 Task: View the LOVE STORY trailer
Action: Mouse pressed left at (137, 60)
Screenshot: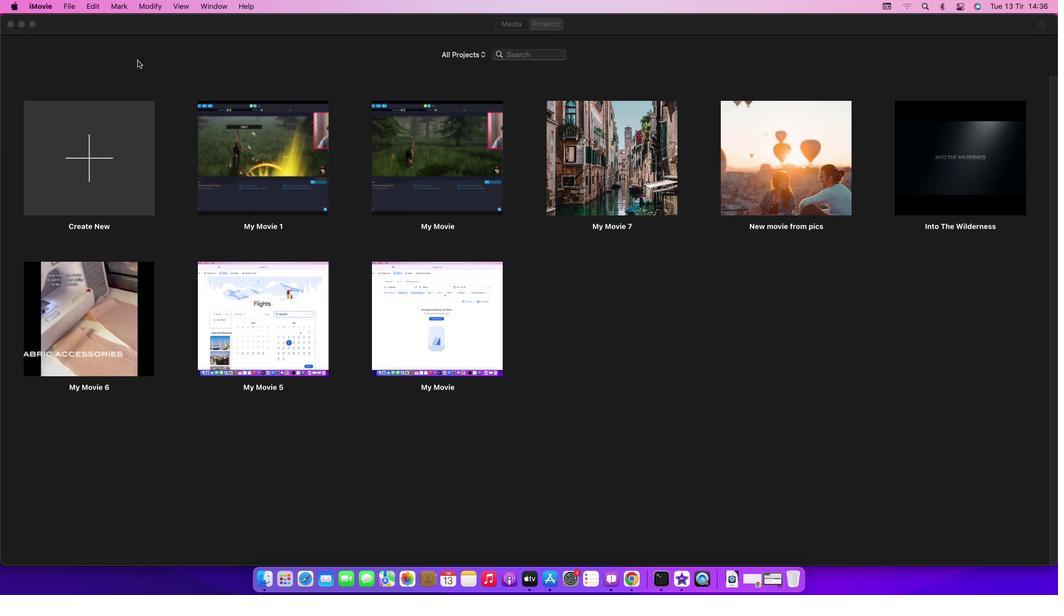 
Action: Mouse moved to (70, 6)
Screenshot: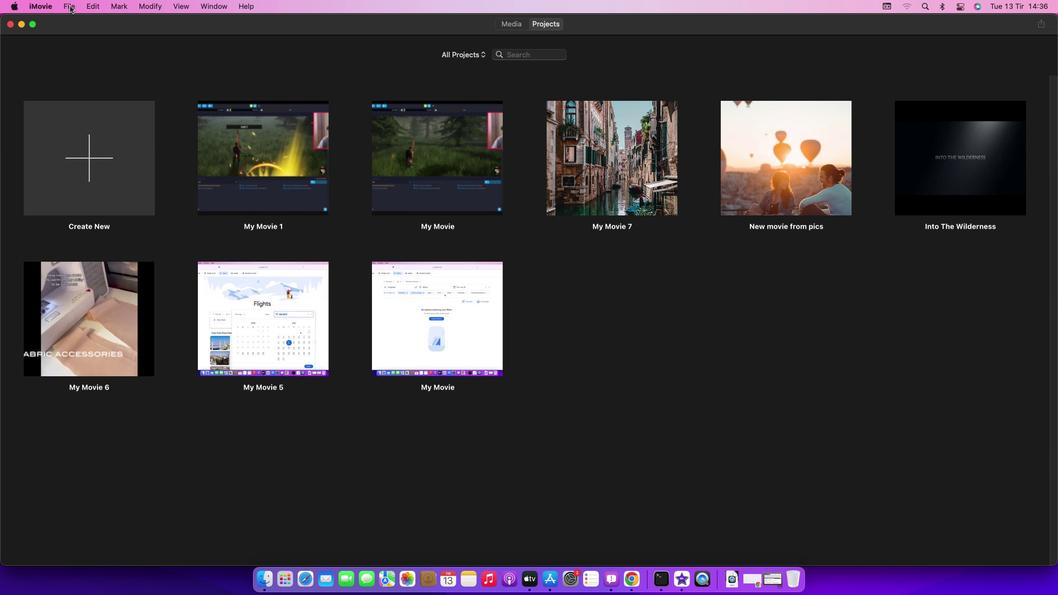 
Action: Mouse pressed left at (70, 6)
Screenshot: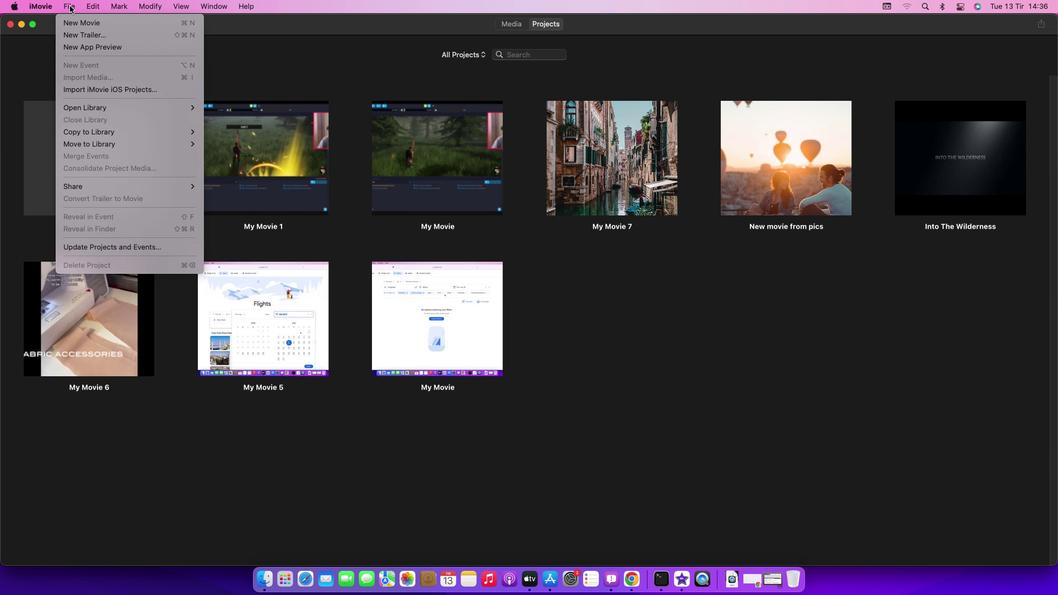 
Action: Mouse moved to (87, 36)
Screenshot: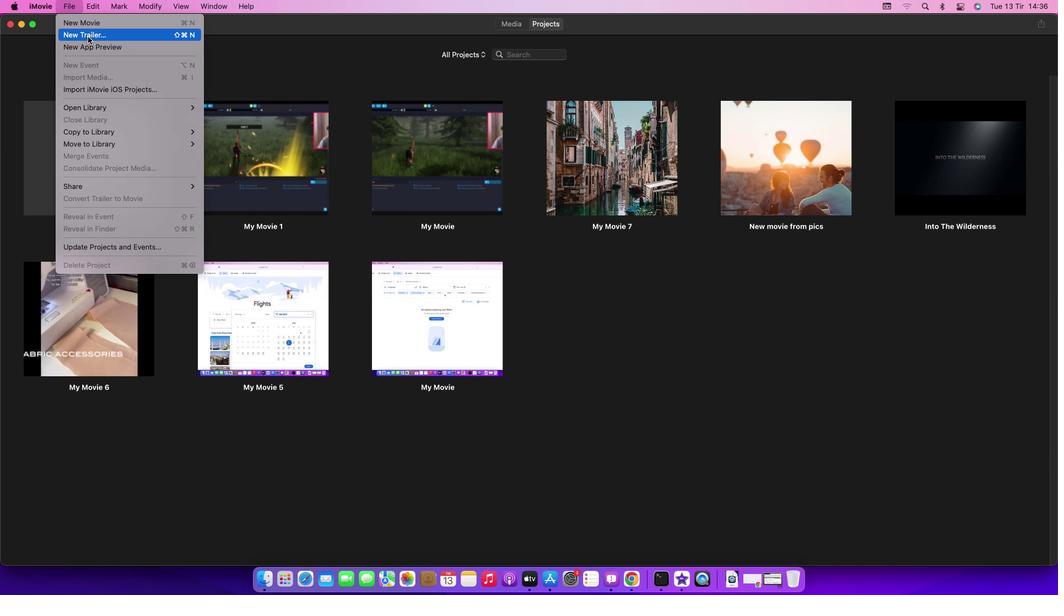 
Action: Mouse pressed left at (87, 36)
Screenshot: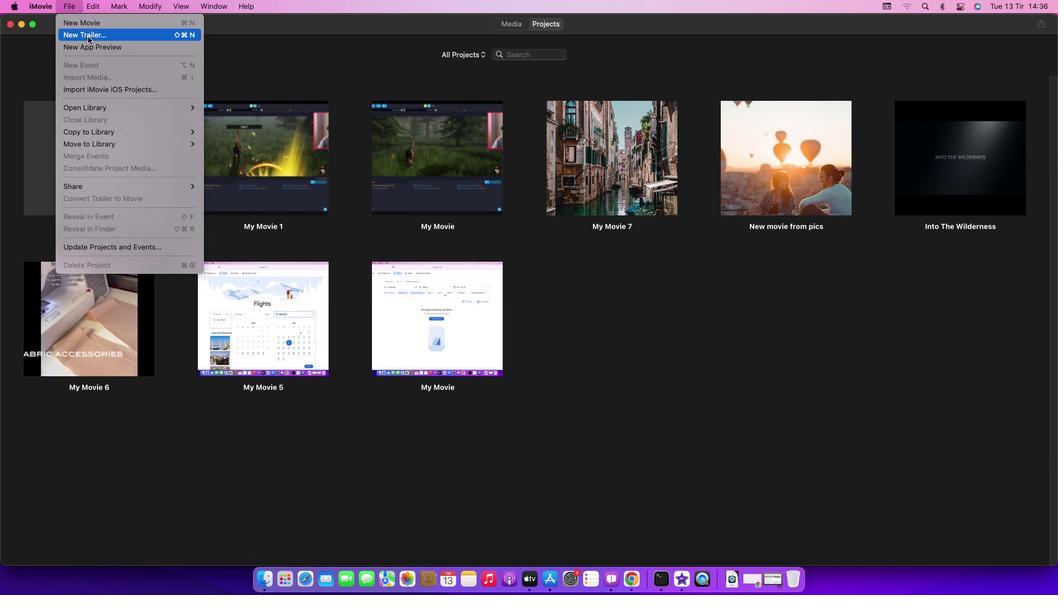 
Action: Mouse moved to (635, 314)
Screenshot: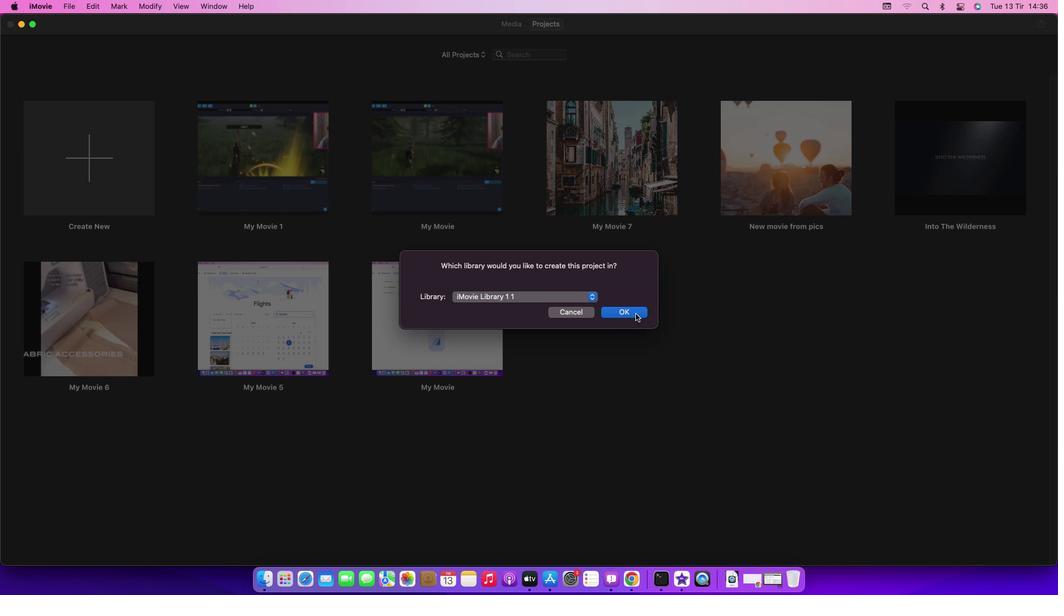 
Action: Mouse pressed left at (635, 314)
Screenshot: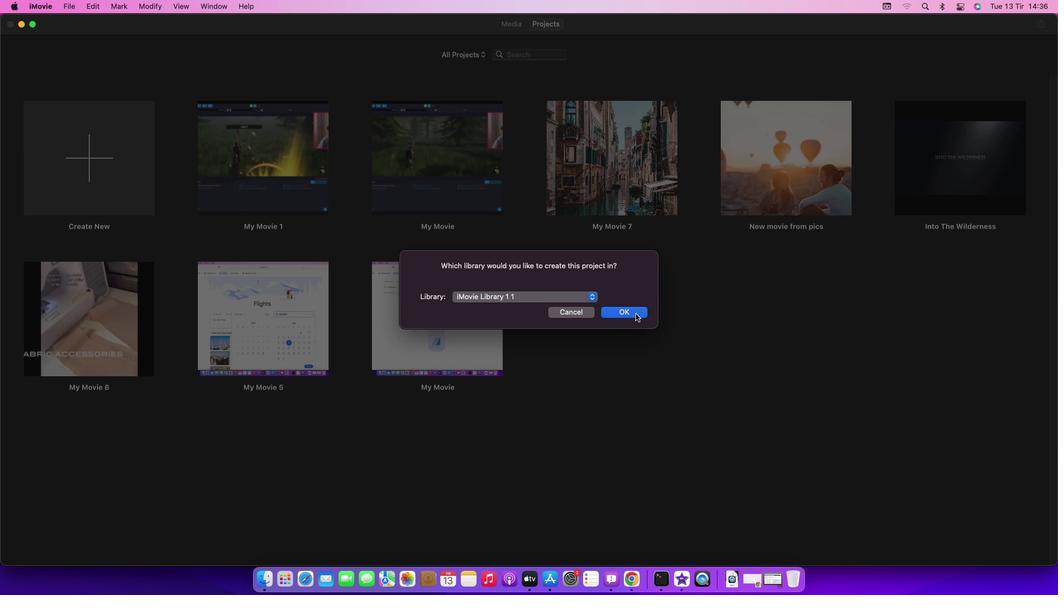 
Action: Mouse moved to (370, 324)
Screenshot: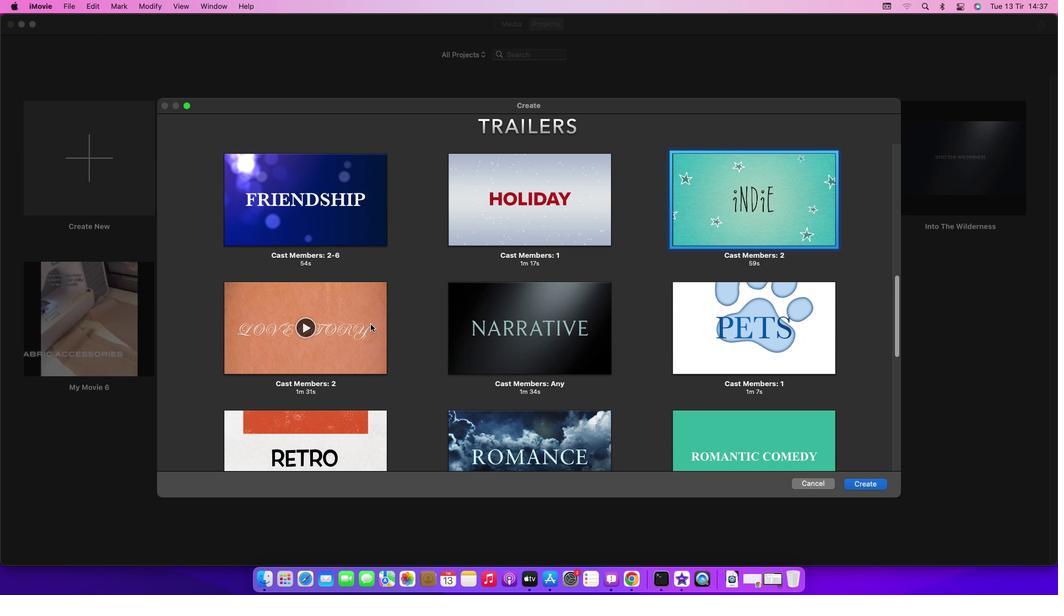 
Action: Mouse pressed left at (370, 324)
Screenshot: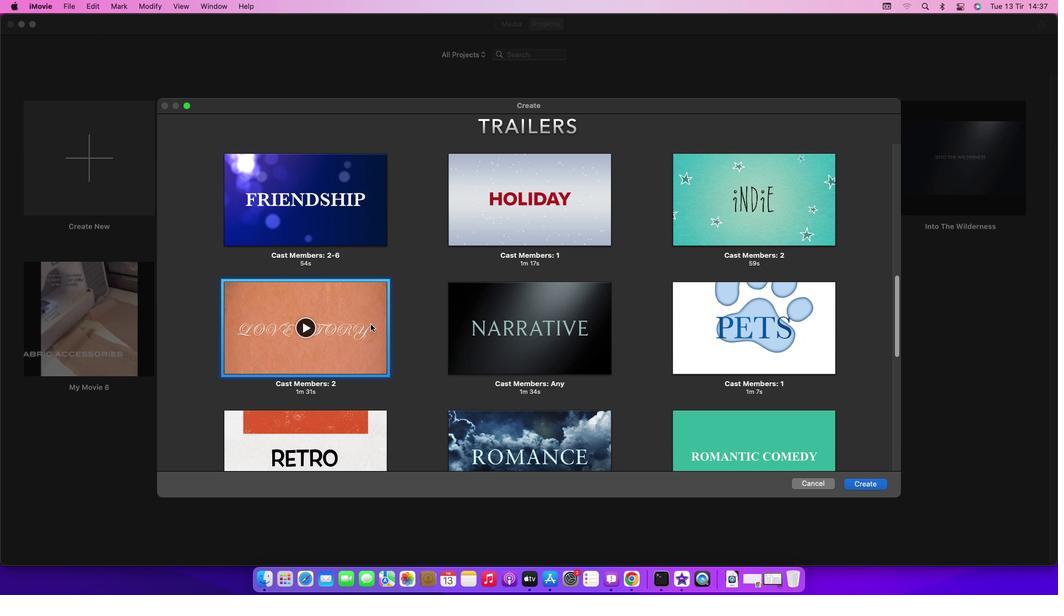 
Action: Mouse moved to (875, 486)
Screenshot: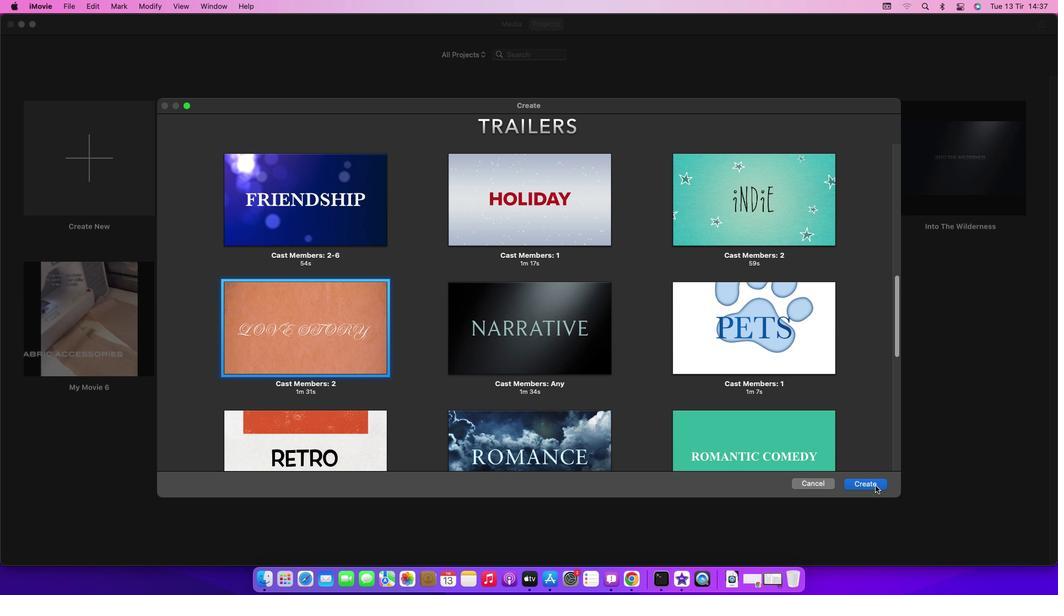 
Action: Mouse pressed left at (875, 486)
Screenshot: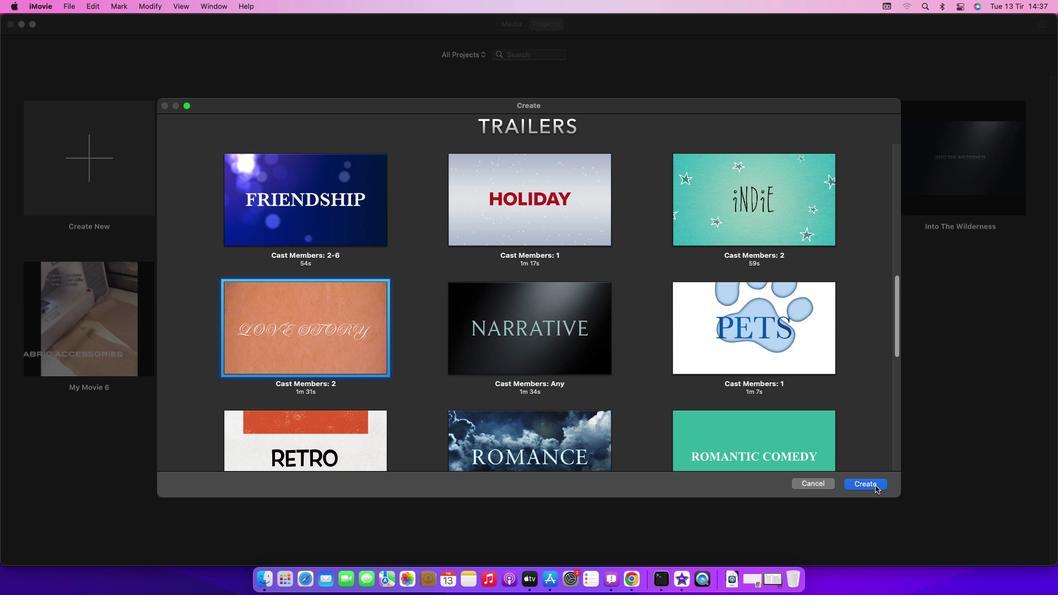 
Action: Mouse moved to (640, 310)
Screenshot: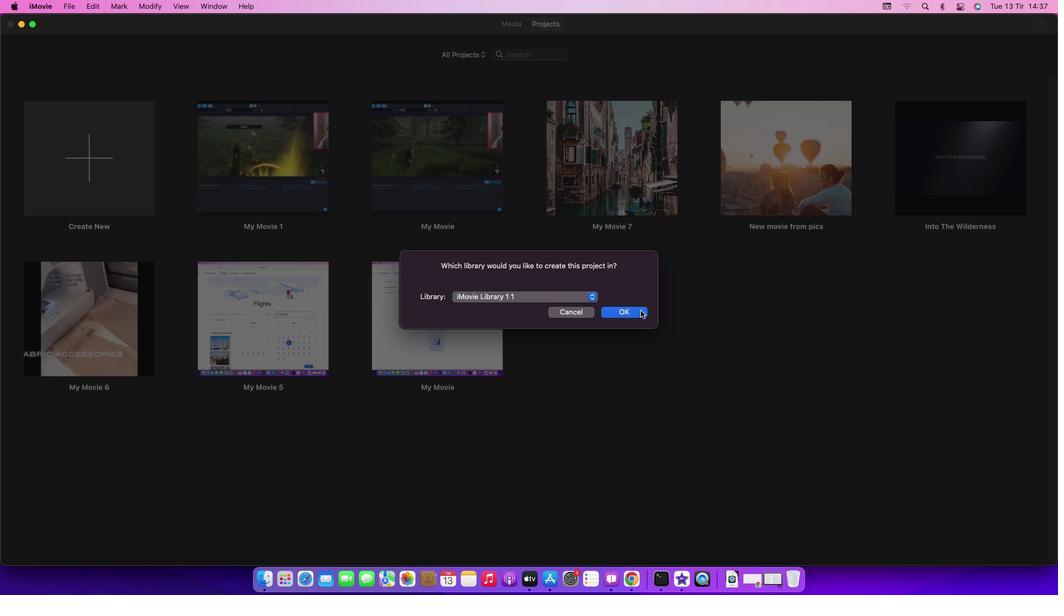 
Action: Mouse pressed left at (640, 310)
Screenshot: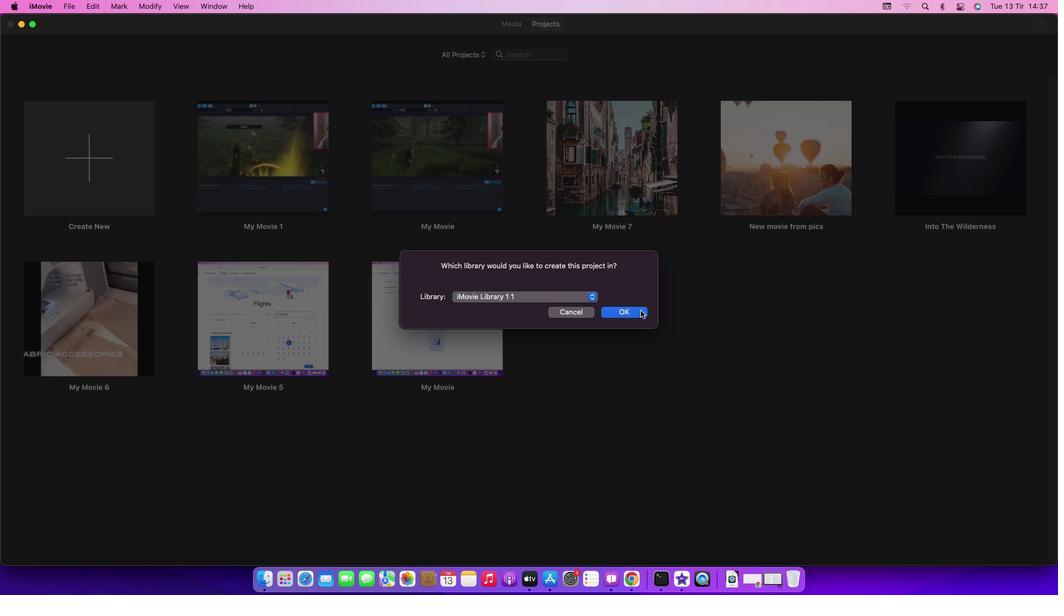 
Action: Mouse moved to (873, 291)
Screenshot: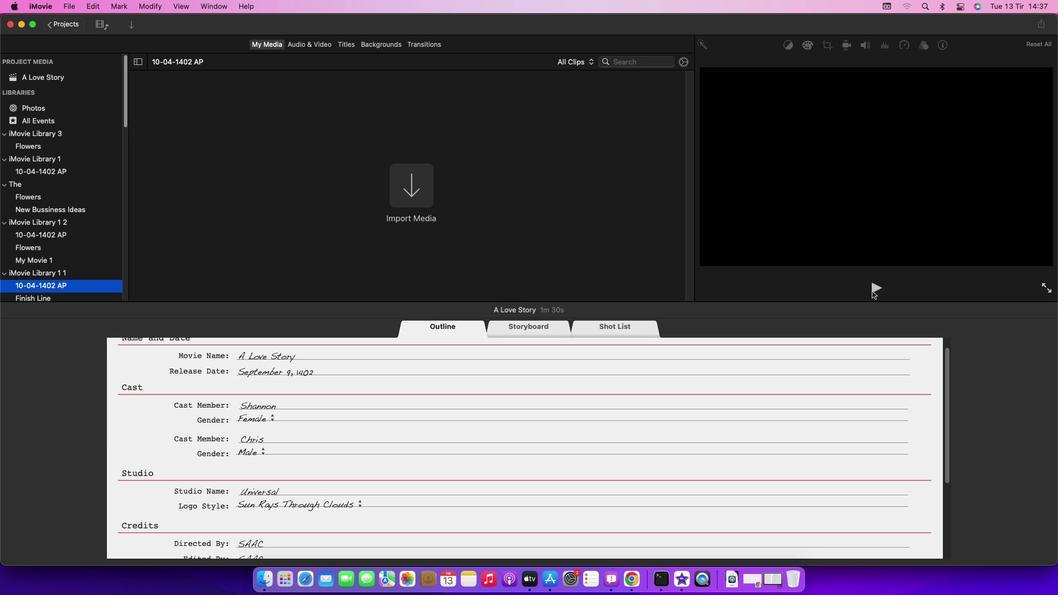 
Action: Mouse pressed left at (873, 291)
Screenshot: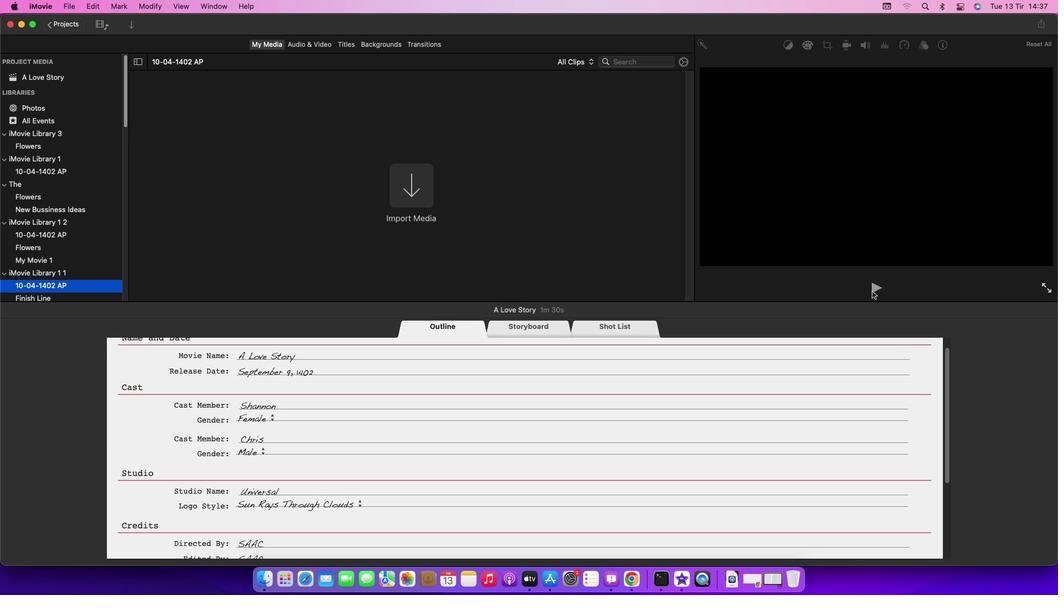 
Action: Mouse moved to (873, 290)
Screenshot: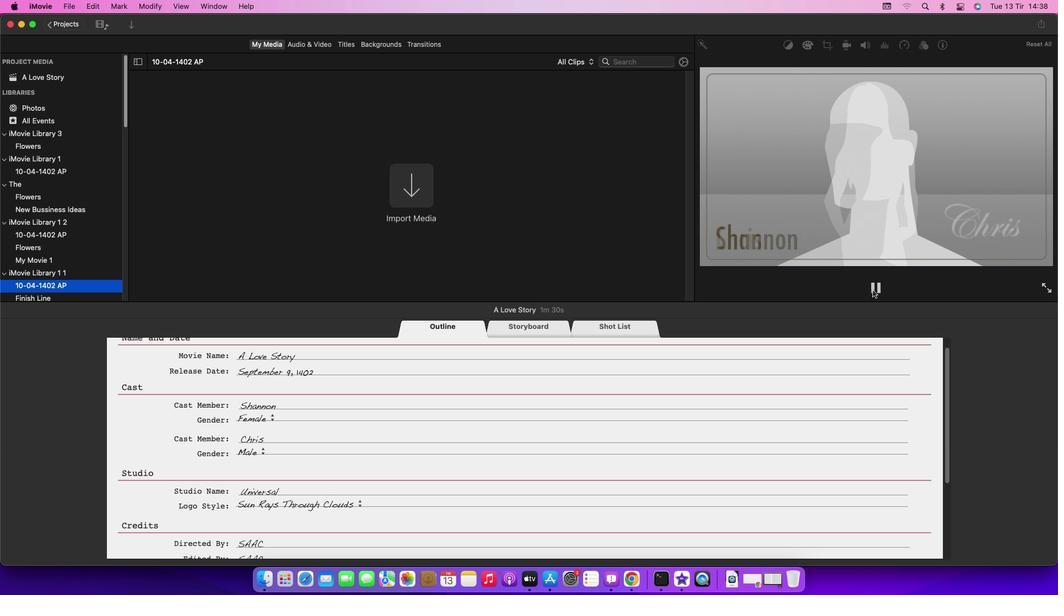 
Action: Mouse pressed left at (873, 290)
Screenshot: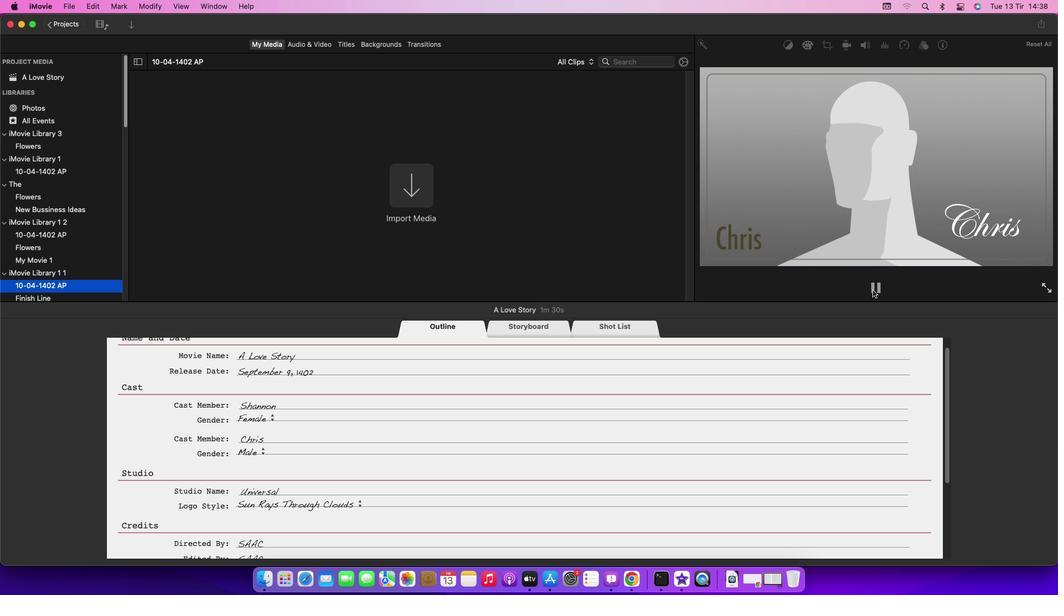 
Action: Mouse moved to (825, 303)
Screenshot: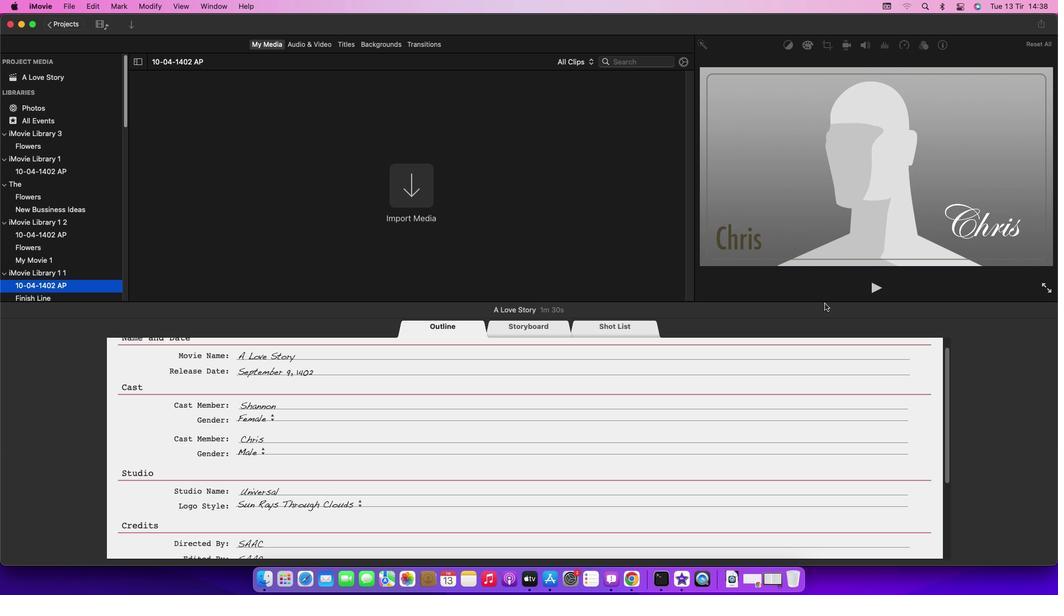 
